Task: Plan a team-building hiking excursion for the 28th at 5 PM to 5:30 PM.
Action: Mouse moved to (48, 75)
Screenshot: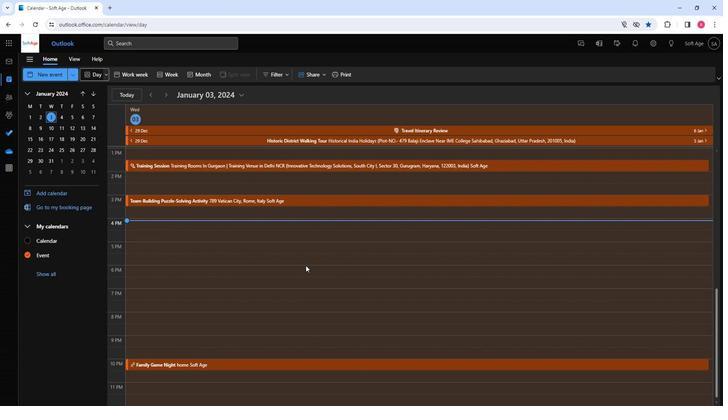 
Action: Mouse pressed left at (48, 75)
Screenshot: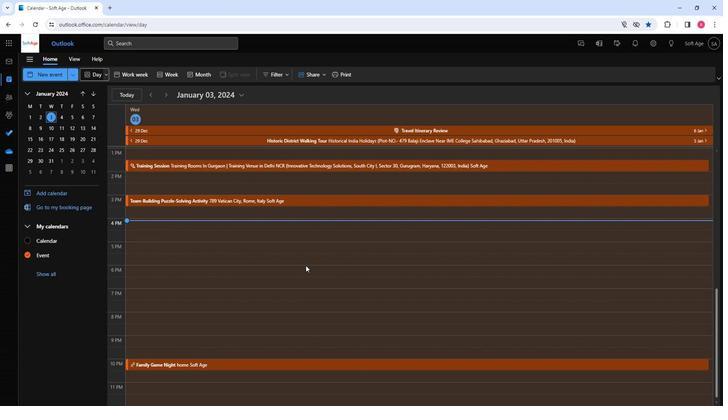 
Action: Mouse moved to (205, 128)
Screenshot: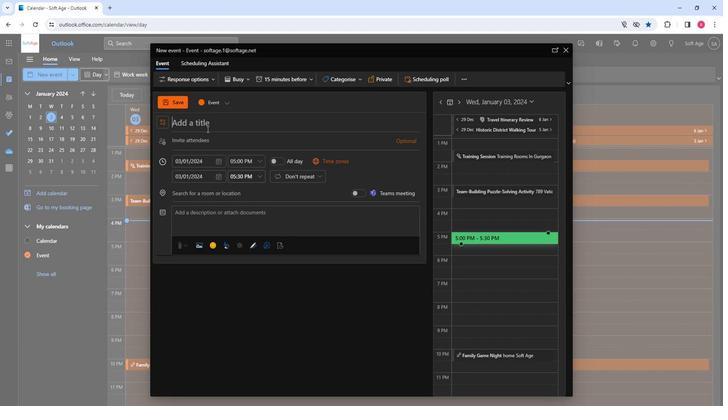 
Action: Mouse pressed left at (205, 128)
Screenshot: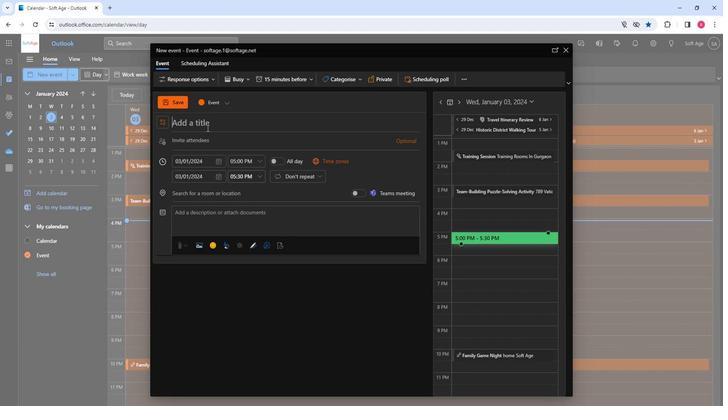 
Action: Key pressed <Key.shift>Team-<Key.shift>Building<Key.space><Key.shift><Key.shift><Key.shift><Key.shift><Key.shift><Key.shift><Key.shift><Key.shift><Key.shift><Key.shift><Key.shift><Key.shift><Key.shift><Key.shift>Hiking<Key.space><Key.shift>Excurison
Screenshot: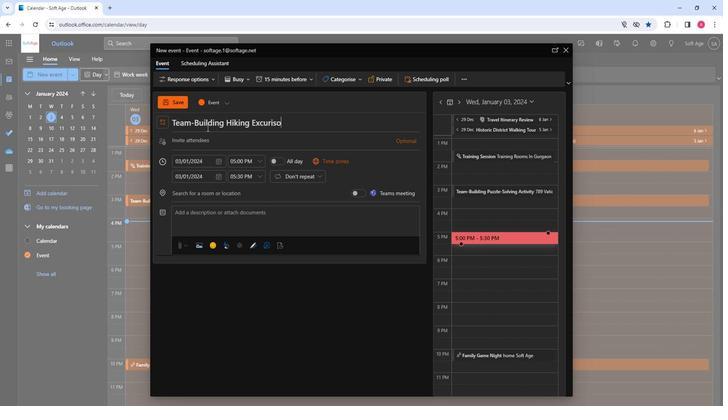 
Action: Mouse moved to (237, 144)
Screenshot: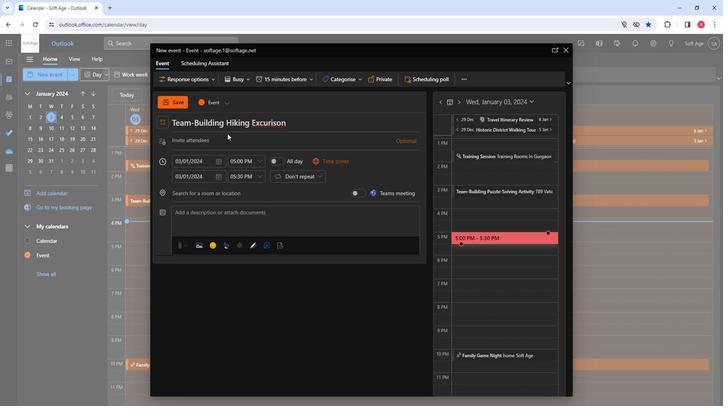 
Action: Mouse pressed left at (237, 144)
Screenshot: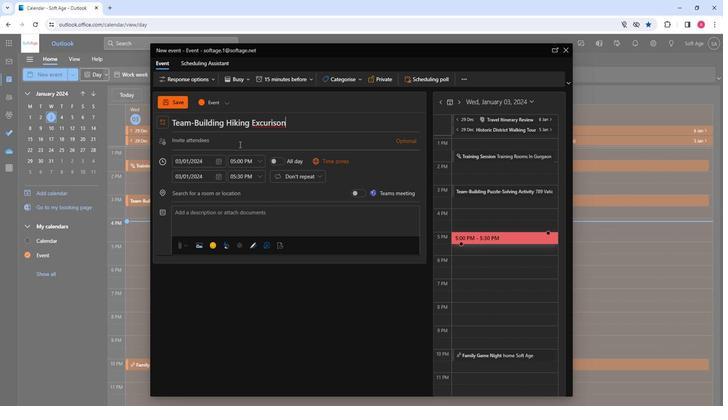 
Action: Key pressed so
Screenshot: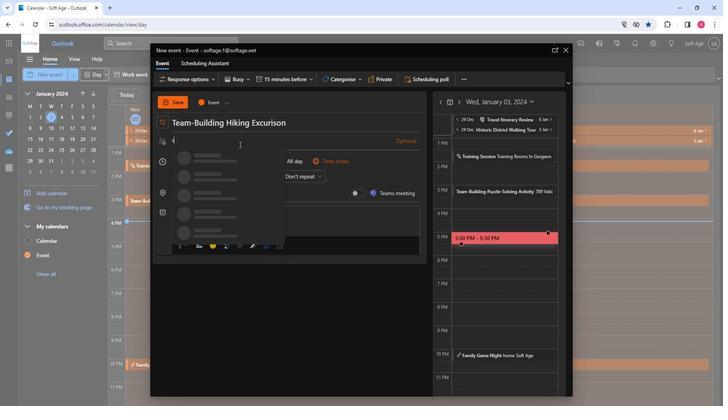 
Action: Mouse moved to (235, 170)
Screenshot: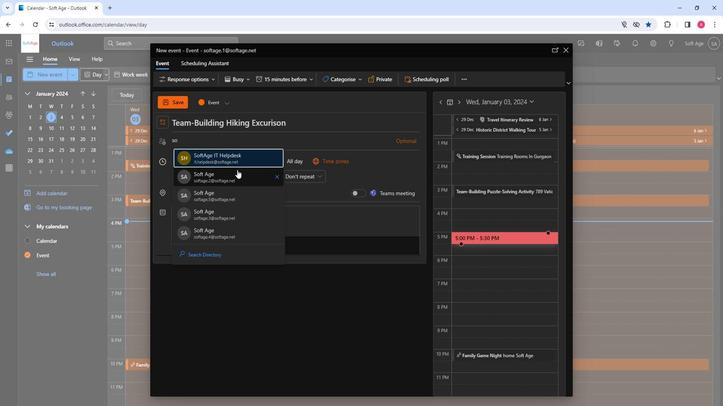 
Action: Mouse pressed left at (235, 170)
Screenshot: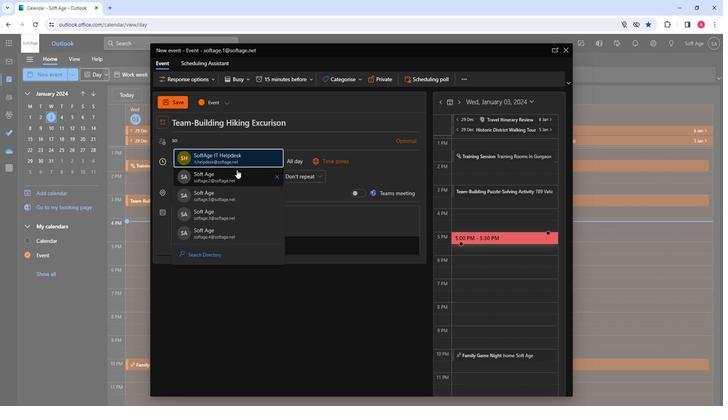 
Action: Key pressed so
Screenshot: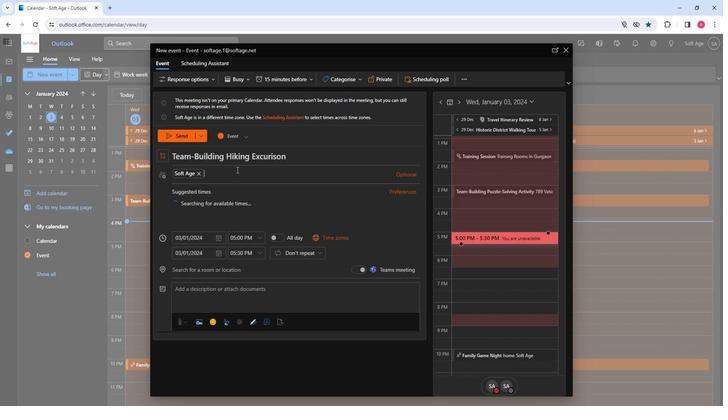 
Action: Mouse moved to (244, 229)
Screenshot: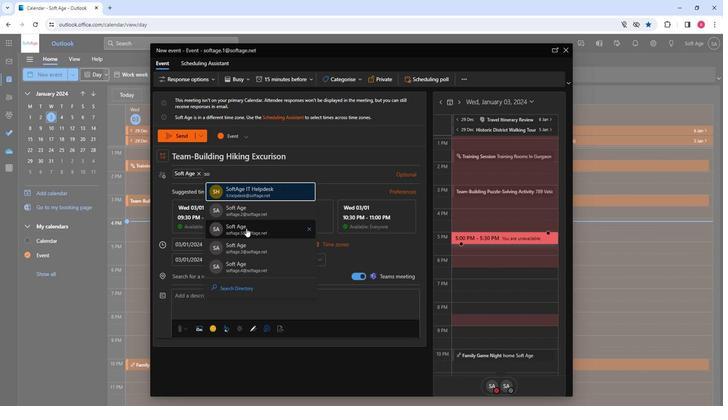 
Action: Mouse pressed left at (244, 229)
Screenshot: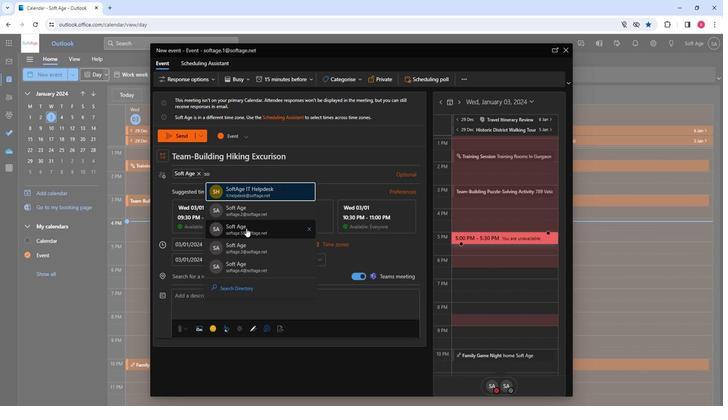 
Action: Key pressed so
Screenshot: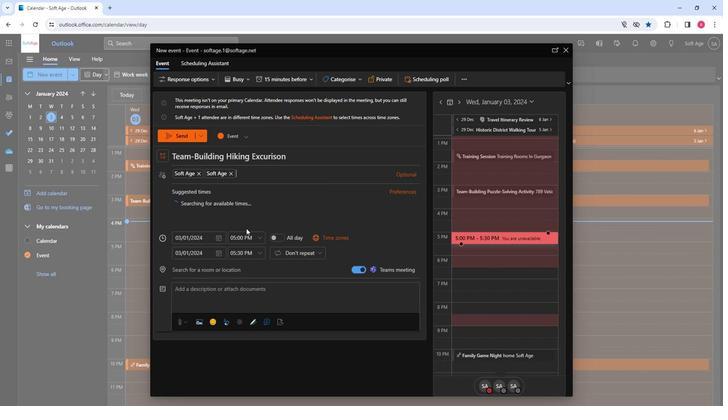 
Action: Mouse moved to (256, 241)
Screenshot: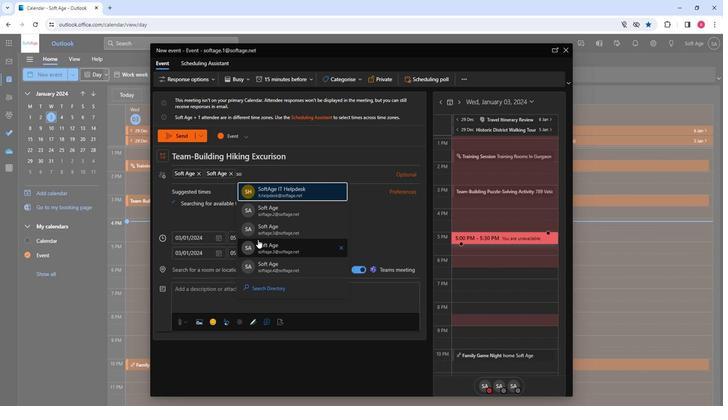 
Action: Mouse pressed left at (256, 241)
Screenshot: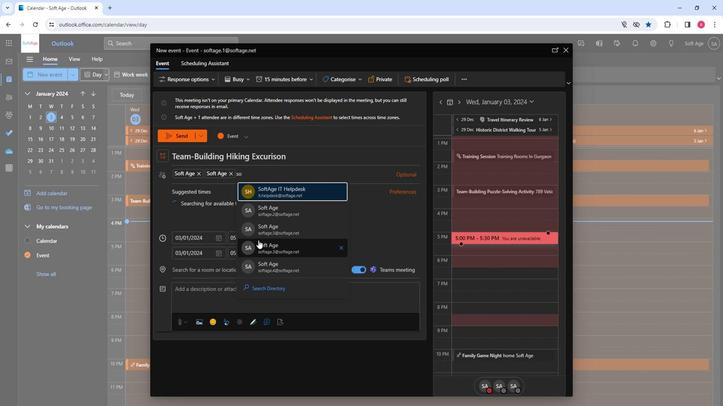 
Action: Key pressed so
Screenshot: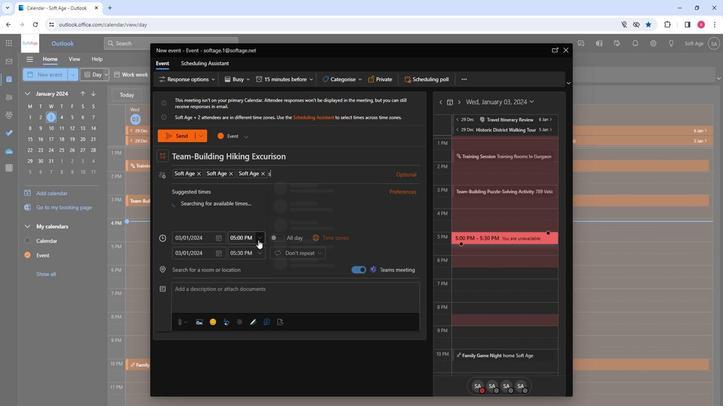 
Action: Mouse moved to (307, 269)
Screenshot: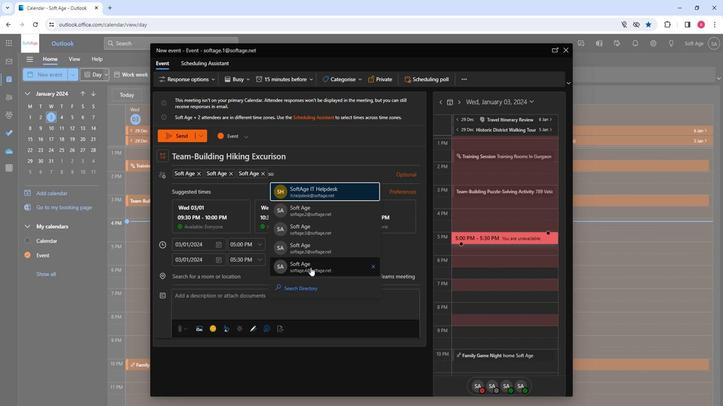 
Action: Mouse pressed left at (307, 269)
Screenshot: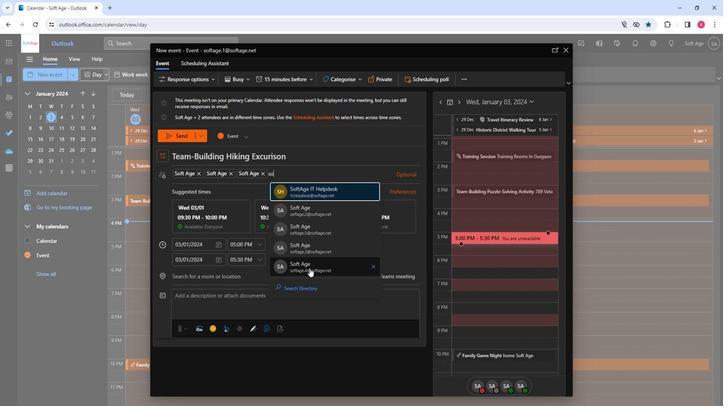 
Action: Mouse moved to (219, 241)
Screenshot: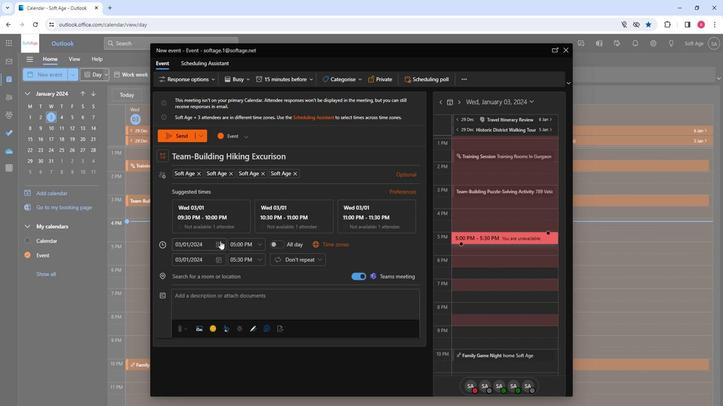 
Action: Mouse pressed left at (219, 241)
Screenshot: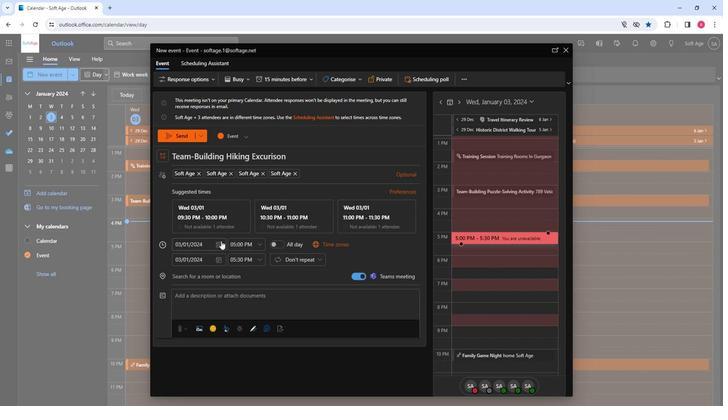 
Action: Mouse moved to (243, 318)
Screenshot: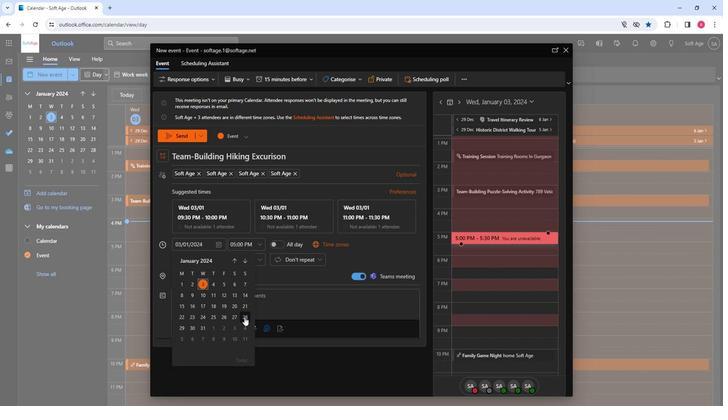 
Action: Mouse pressed left at (243, 318)
Screenshot: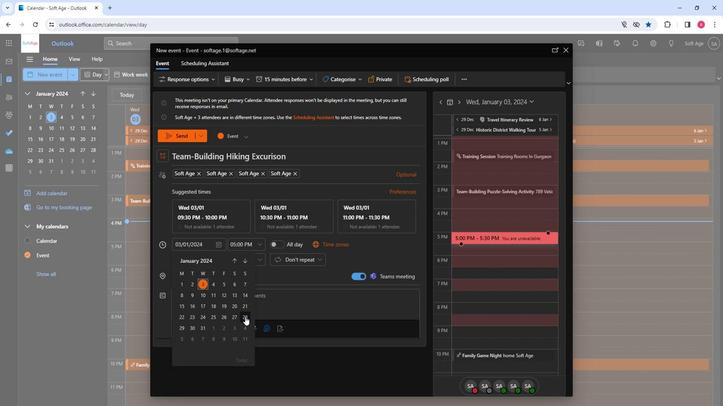 
Action: Mouse moved to (259, 246)
Screenshot: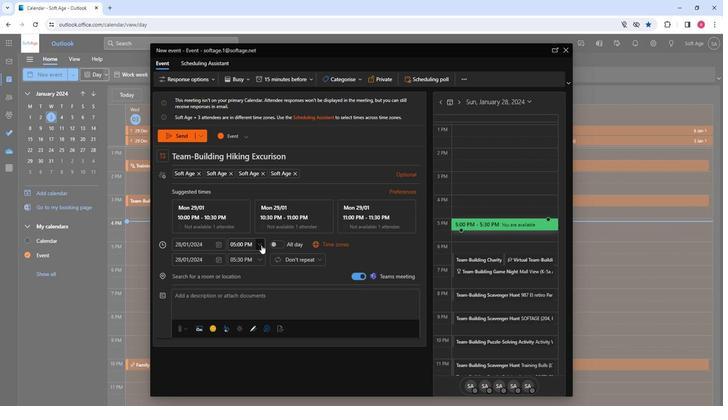 
Action: Mouse pressed left at (259, 246)
Screenshot: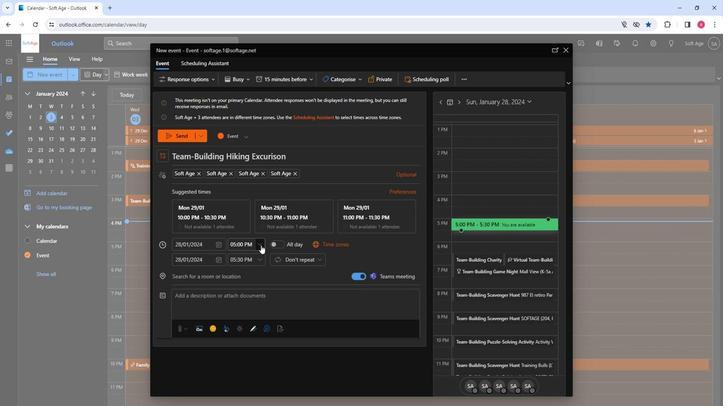 
Action: Mouse moved to (250, 277)
Screenshot: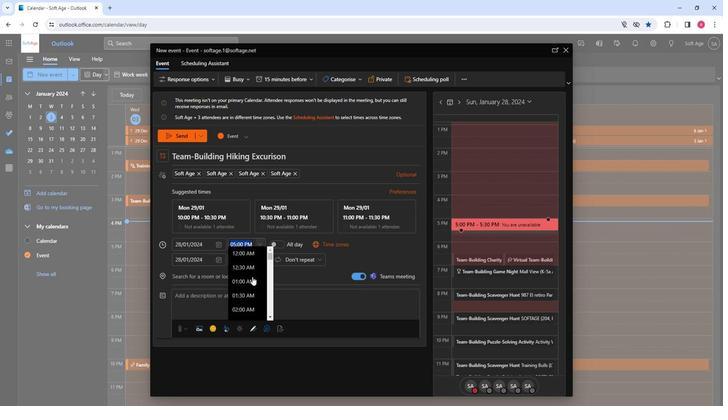 
Action: Mouse scrolled (250, 277) with delta (0, 0)
Screenshot: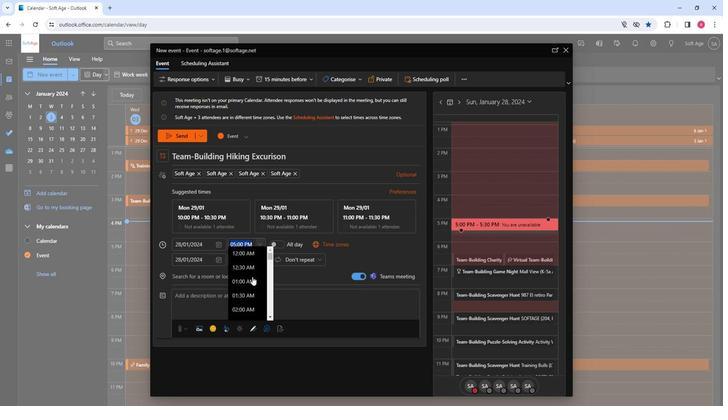 
Action: Mouse moved to (249, 283)
Screenshot: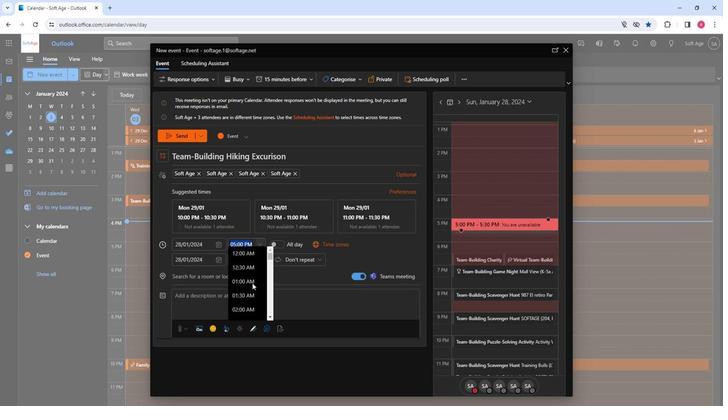 
Action: Mouse scrolled (249, 283) with delta (0, 0)
Screenshot: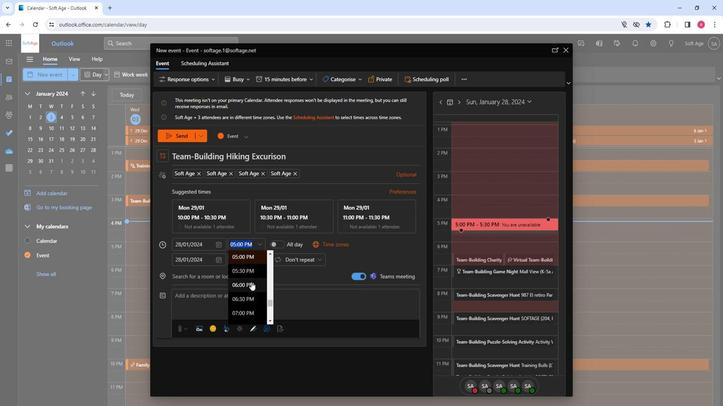
Action: Mouse moved to (248, 287)
Screenshot: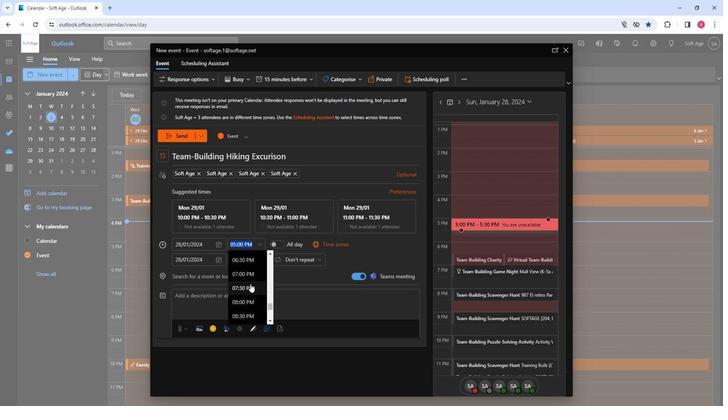 
Action: Mouse scrolled (248, 287) with delta (0, 0)
Screenshot: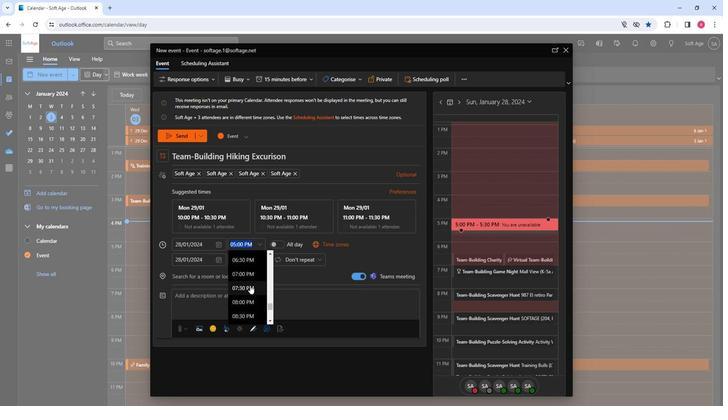 
Action: Mouse scrolled (248, 287) with delta (0, 0)
Screenshot: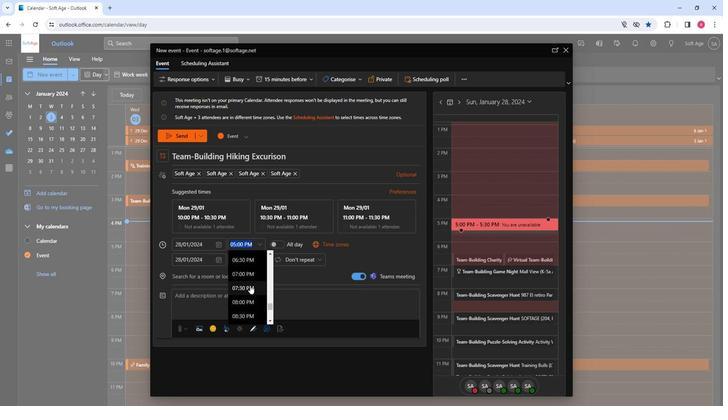 
Action: Mouse moved to (248, 294)
Screenshot: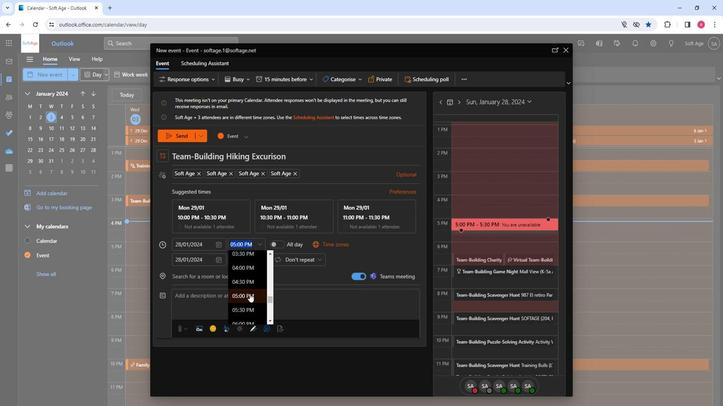 
Action: Mouse pressed left at (248, 294)
Screenshot: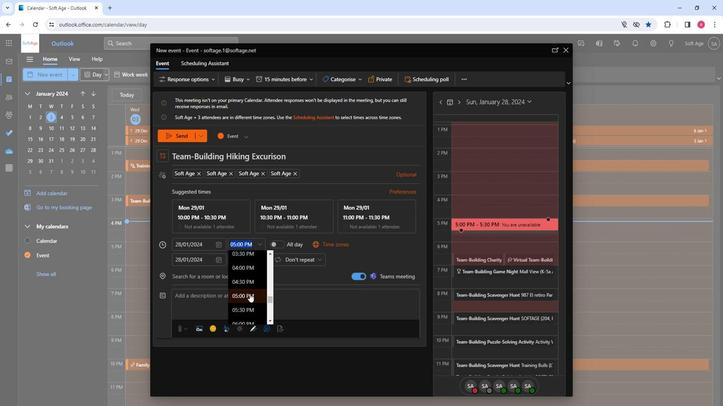 
Action: Mouse moved to (199, 281)
Screenshot: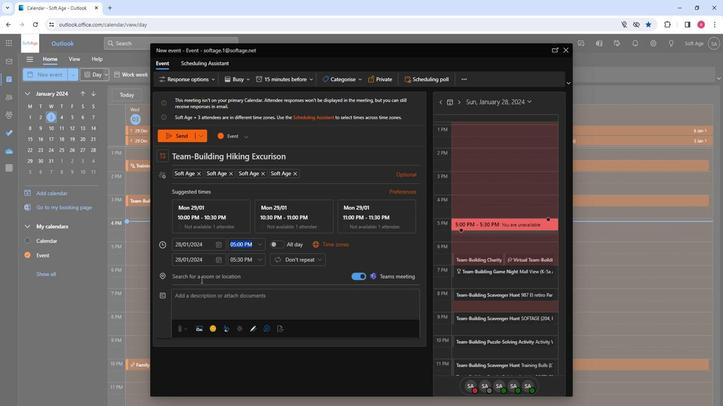 
Action: Mouse pressed left at (199, 281)
Screenshot: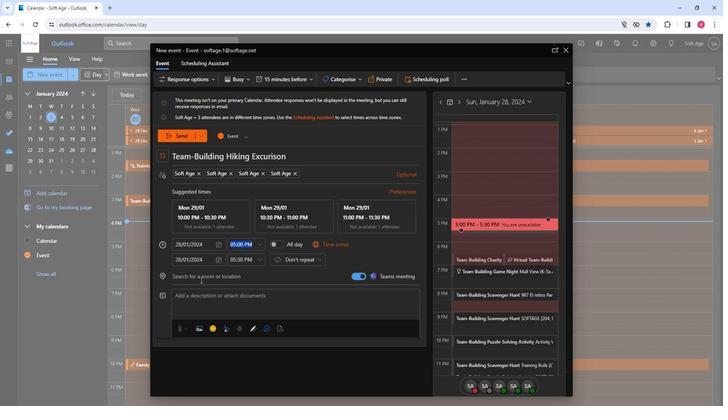 
Action: Mouse moved to (200, 282)
Screenshot: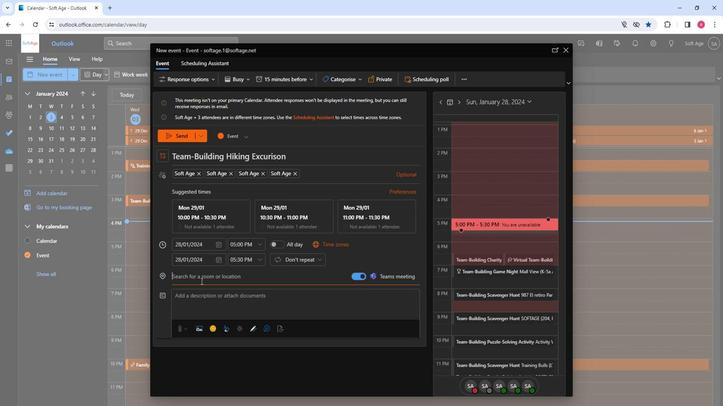 
Action: Key pressed mo
Screenshot: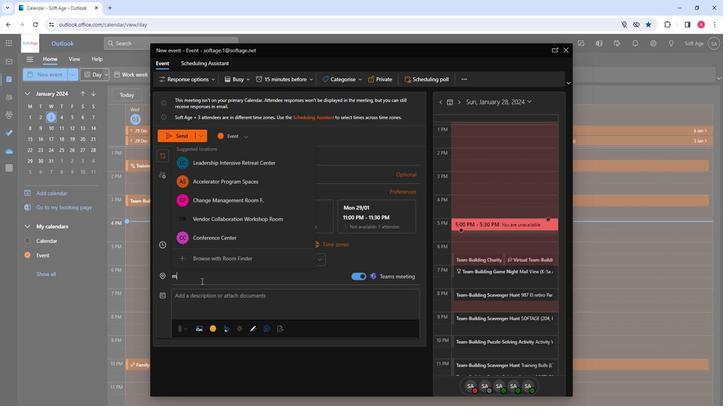 
Action: Mouse moved to (236, 166)
Screenshot: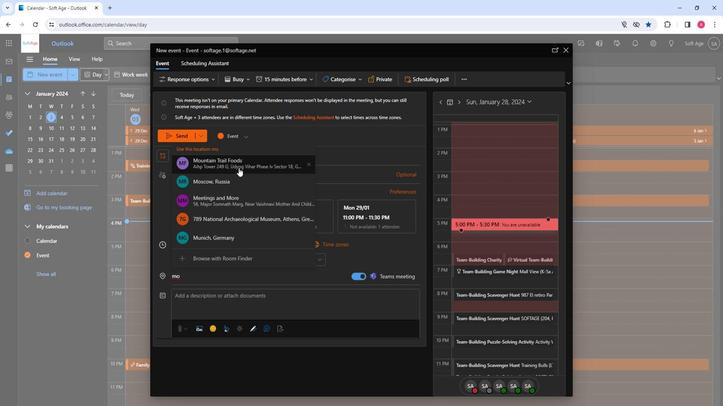 
Action: Mouse pressed left at (236, 166)
Screenshot: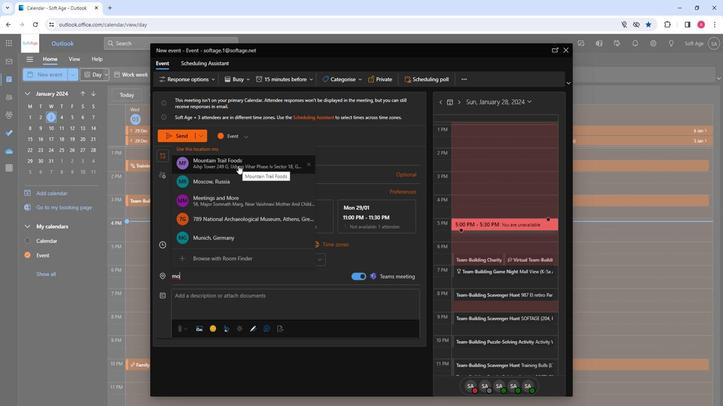 
Action: Mouse moved to (192, 297)
Screenshot: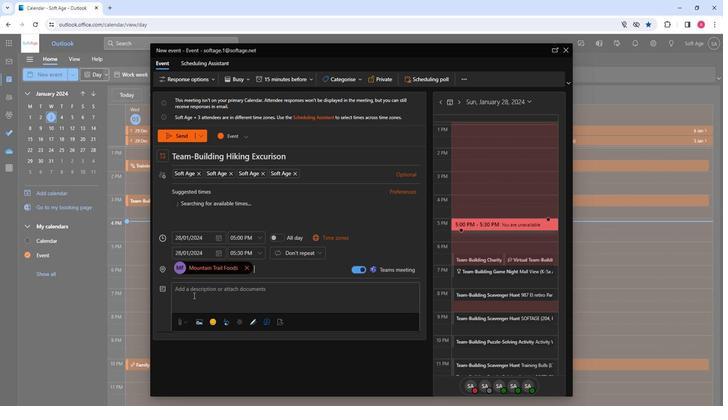 
Action: Mouse pressed left at (192, 297)
Screenshot: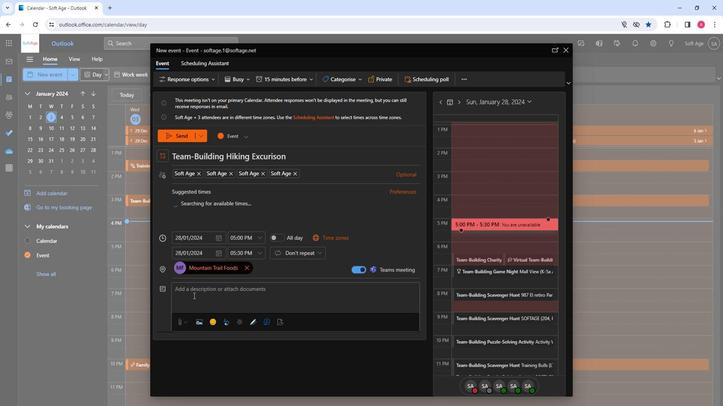 
Action: Key pressed <Key.shift>Trek<Key.space>to<Key.space>unity<Key.shift><Key.shift><Key.shift><Key.shift><Key.shift>!<Key.space><Key.shift>JOin<Key.backspace><Key.backspace><Key.backspace>oin<Key.space>our-b<Key.backspace><Key.backspace><Key.space>team-building<Key.space>hiking<Key.space>excursion.<Key.space><Key.shift>Explore<Key.space>natute<Key.backspace><Key.backspace>e<Key.backspace>re<Key.space><Key.backspace>,<Key.space>n<Key.backspace><Key.backspace><Key.backspace><Key.backspace><Key.backspace><Key.backspace>ure,<Key.space>coquer<Key.space>trails,<Key.space>and<Key.space>strengthen<Key.space>bonds<Key.space>in<Key.space>an<Key.space>adventurous<Key.space>journey.<Key.space><Key.shift>Connect,<Key.space>challenge,<Key.space>and<Key.space>conquer<Key.space>together<Key.space>in<Key.space>the<Key.space>great<Key.space>outdoors.
Screenshot: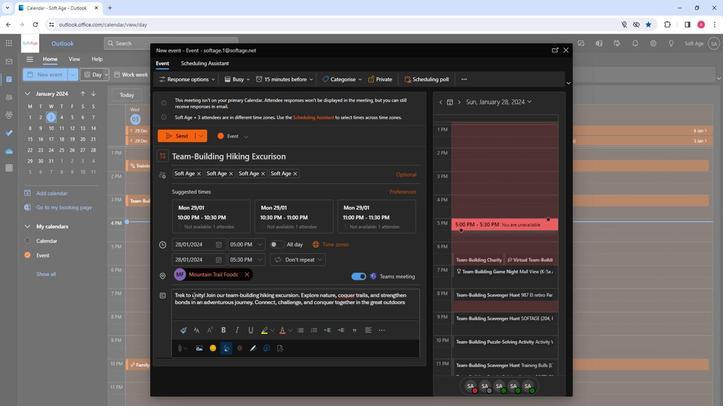 
Action: Mouse moved to (262, 311)
Screenshot: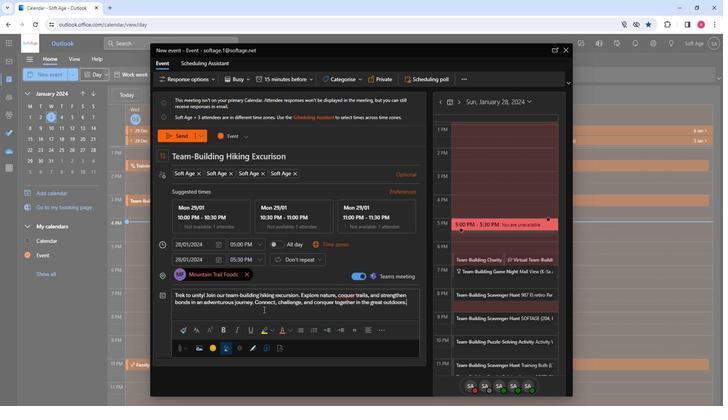 
Action: Mouse pressed left at (262, 311)
Screenshot: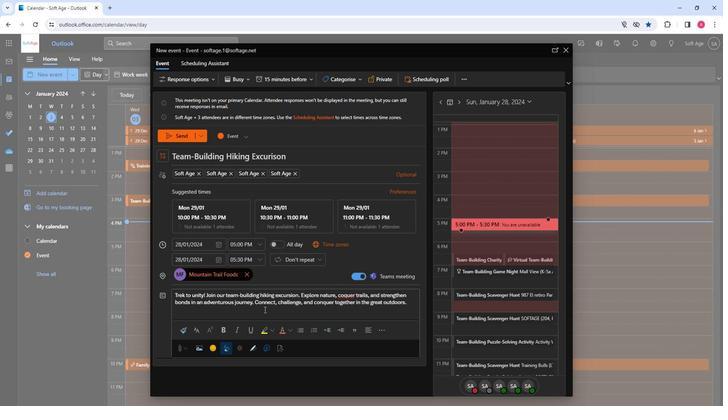 
Action: Mouse pressed left at (262, 311)
Screenshot: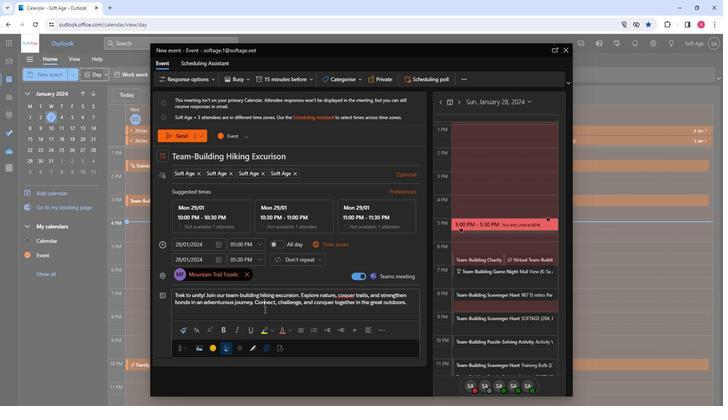 
Action: Mouse pressed left at (262, 311)
Screenshot: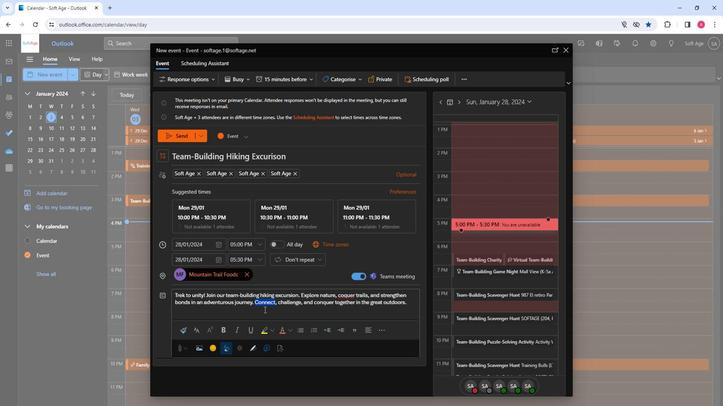 
Action: Mouse moved to (222, 331)
Screenshot: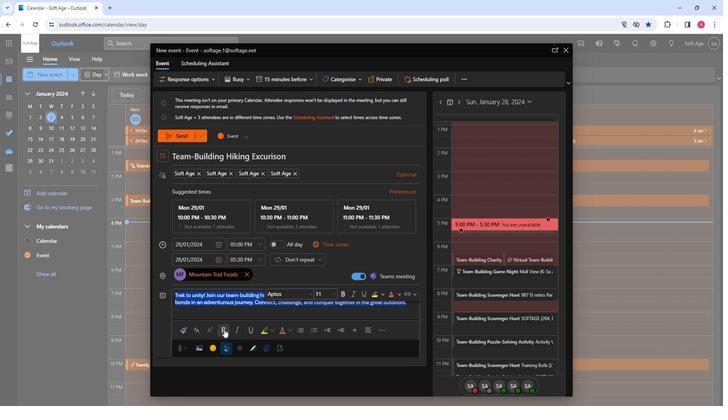 
Action: Mouse pressed left at (222, 331)
Screenshot: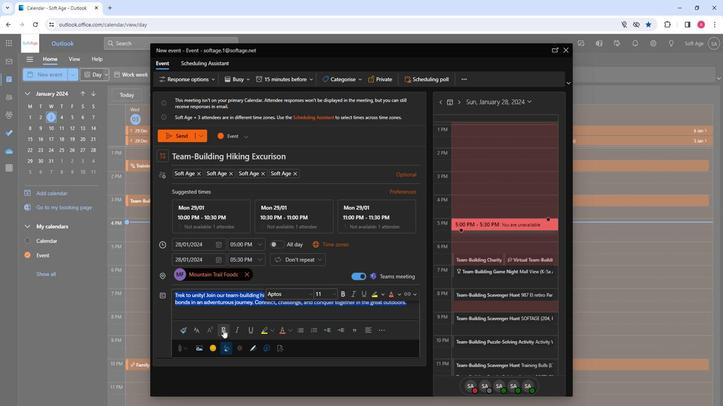 
Action: Mouse moved to (234, 329)
Screenshot: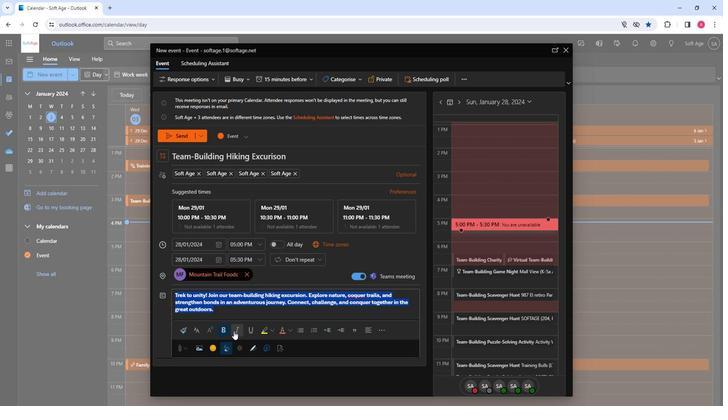 
Action: Mouse pressed left at (234, 329)
Screenshot: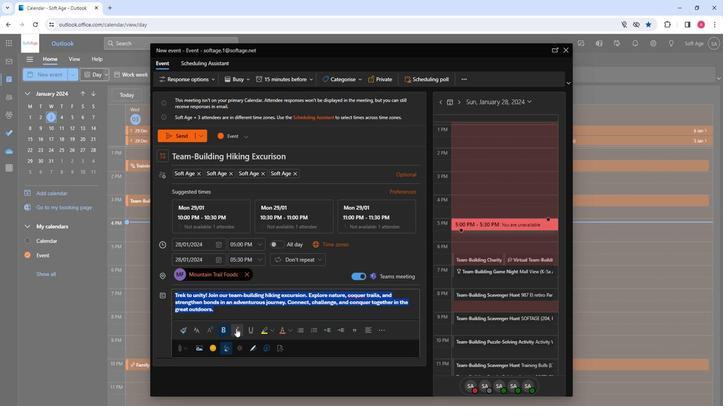 
Action: Mouse moved to (208, 336)
Screenshot: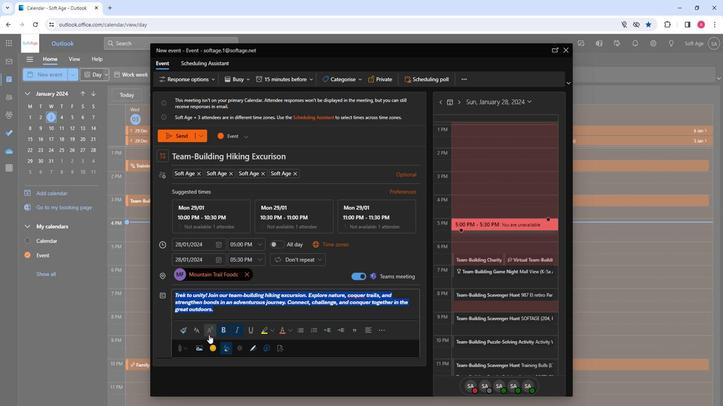 
Action: Mouse pressed left at (208, 336)
Screenshot: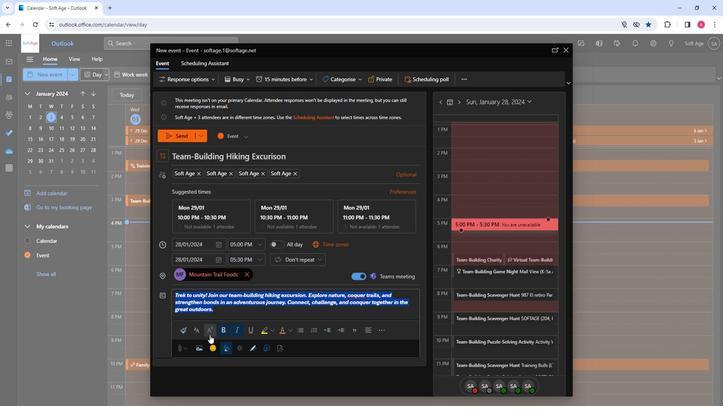 
Action: Mouse moved to (219, 264)
Screenshot: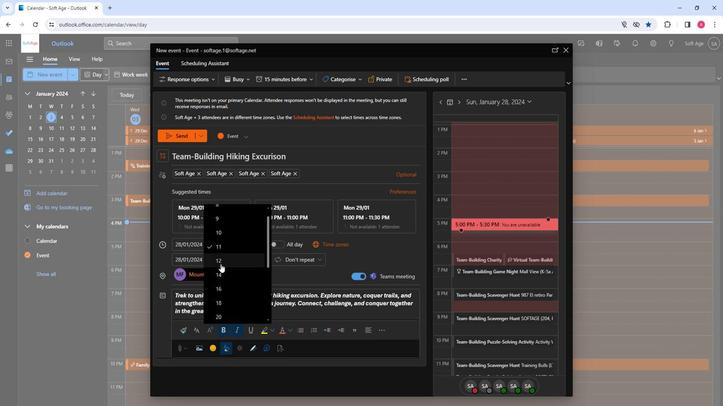 
Action: Mouse pressed left at (219, 264)
Screenshot: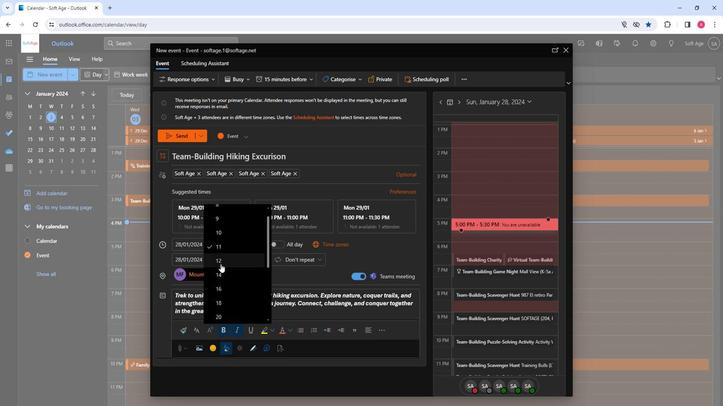 
Action: Mouse moved to (326, 331)
Screenshot: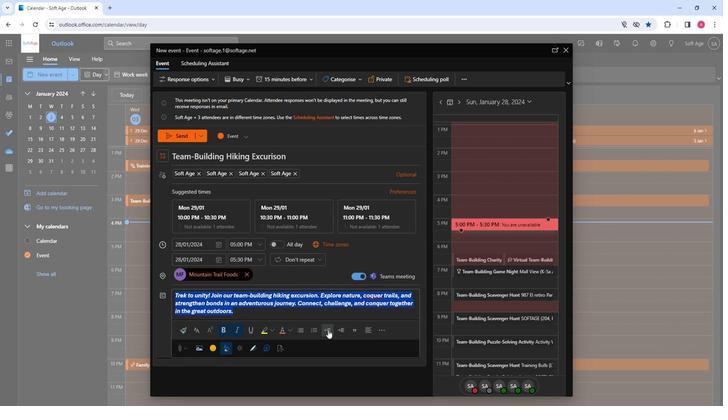 
Action: Mouse pressed left at (326, 331)
Screenshot: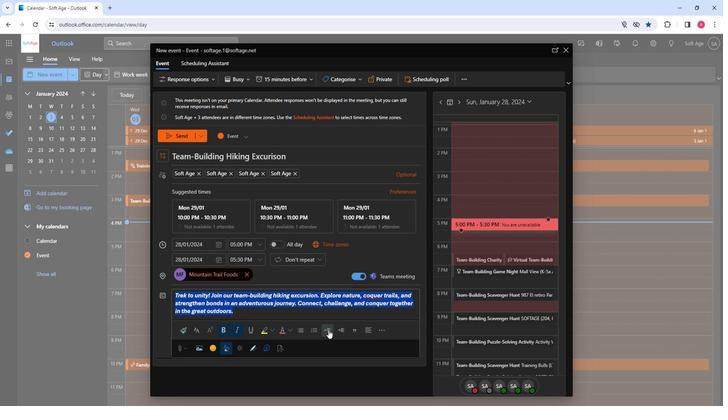
Action: Mouse moved to (340, 330)
Screenshot: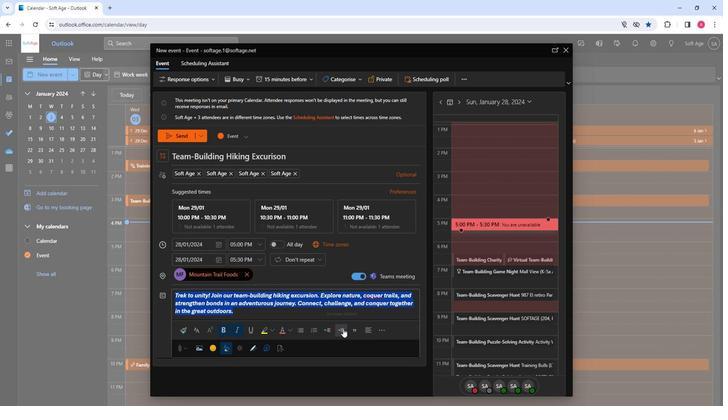 
Action: Mouse pressed left at (340, 330)
Screenshot: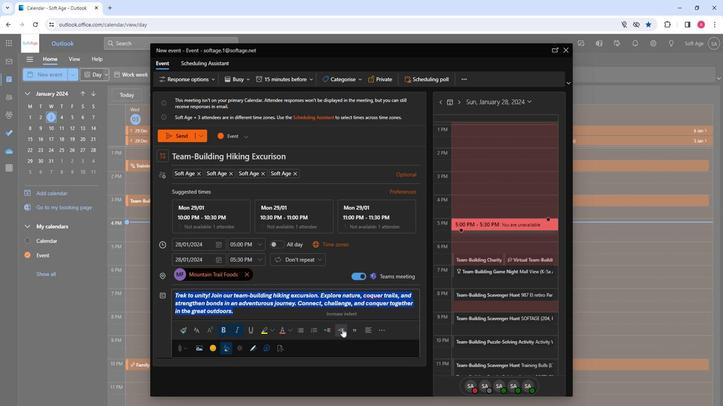 
Action: Mouse moved to (324, 311)
Screenshot: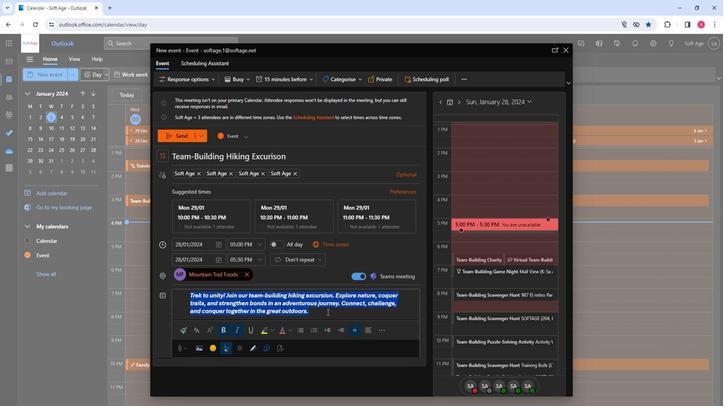 
Action: Mouse pressed left at (324, 311)
Screenshot: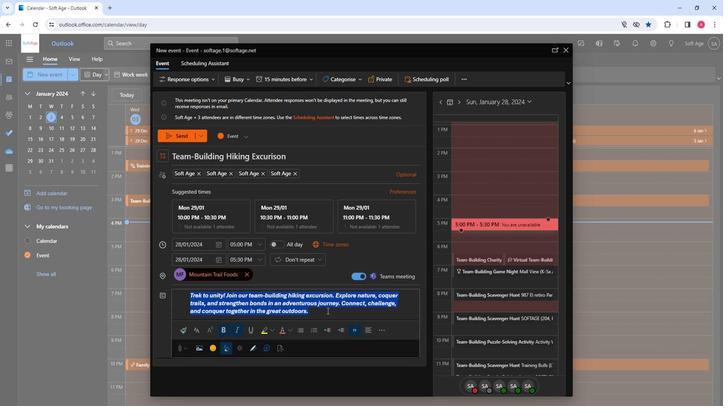 
Action: Mouse moved to (184, 137)
Screenshot: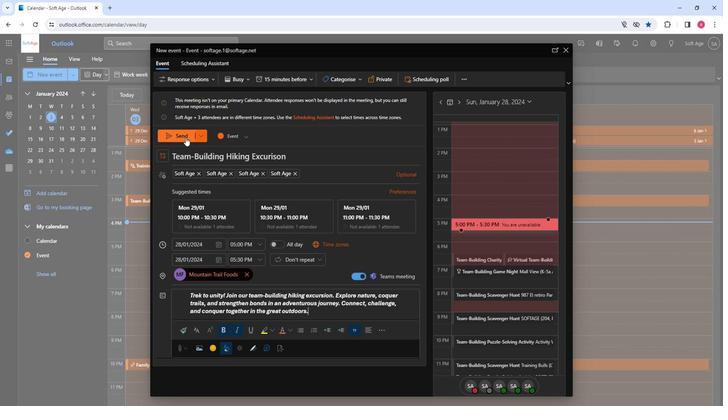 
Action: Mouse pressed left at (184, 137)
Screenshot: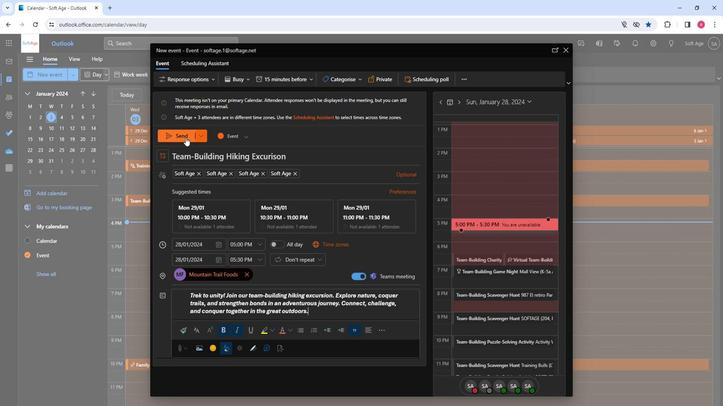 
Action: Mouse moved to (431, 280)
Screenshot: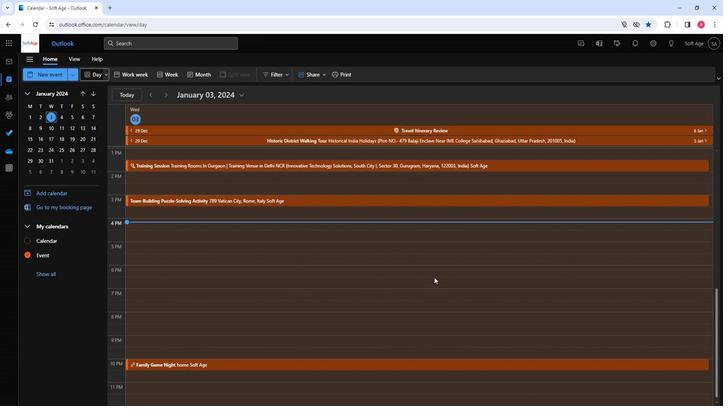 
